 Task: Organize a 75-minute stand-up comedy workshop for aspiring comedians to enhance their comedy skills.
Action: Mouse pressed left at (406, 168)
Screenshot: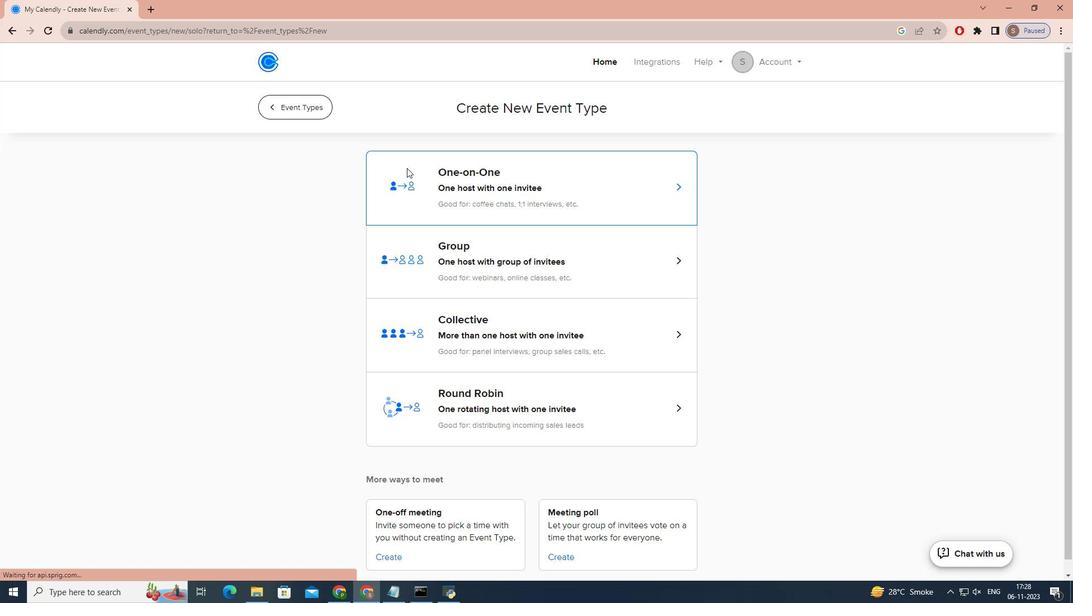 
Action: Key pressed s<Key.caps_lock>TAND-<Key.caps_lock>u<Key.caps_lock>P<Key.space><Key.caps_lock>c<Key.caps_lock>OMEDY<Key.space><Key.caps_lock>w<Key.caps_lock>ORKSHOP<Key.space>FOR<Key.space><Key.caps_lock>a<Key.caps_lock>SPIRING<Key.space><Key.caps_lock>c<Key.caps_lock>OMEDIANS
Screenshot: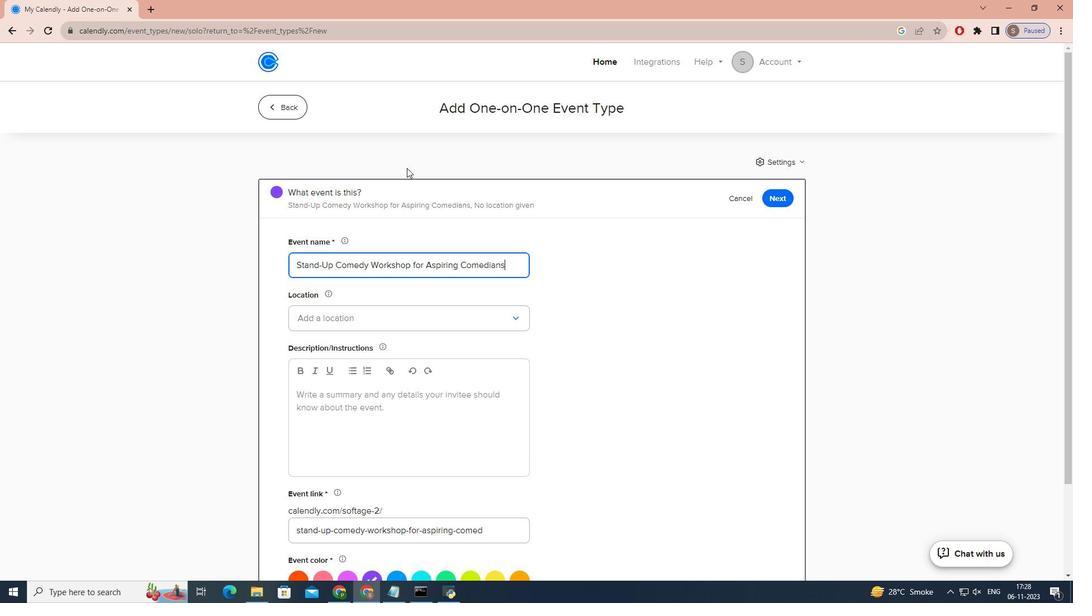
Action: Mouse moved to (438, 323)
Screenshot: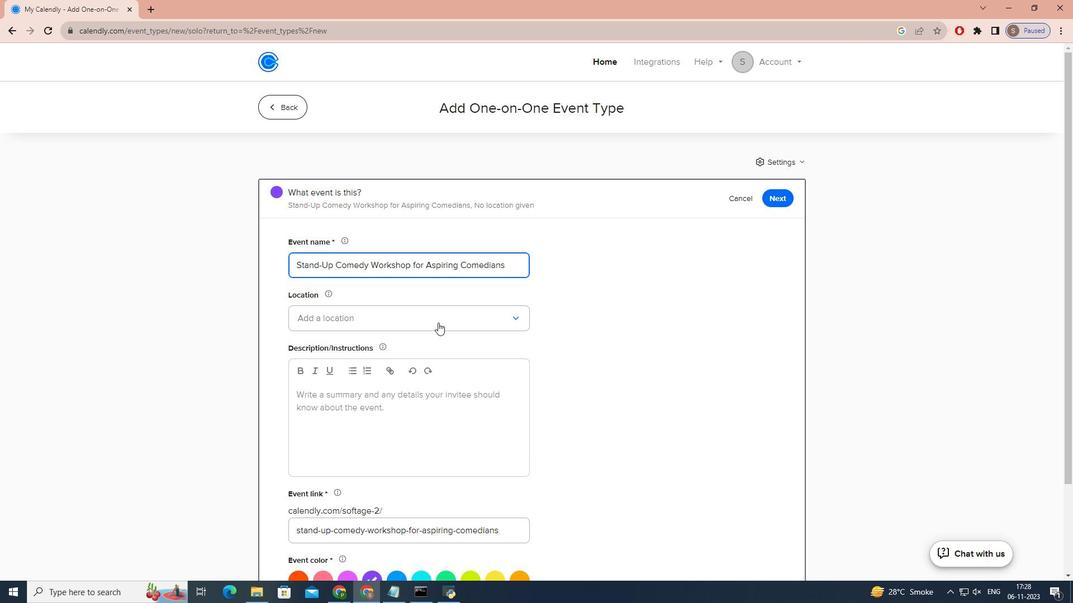 
Action: Mouse pressed left at (438, 323)
Screenshot: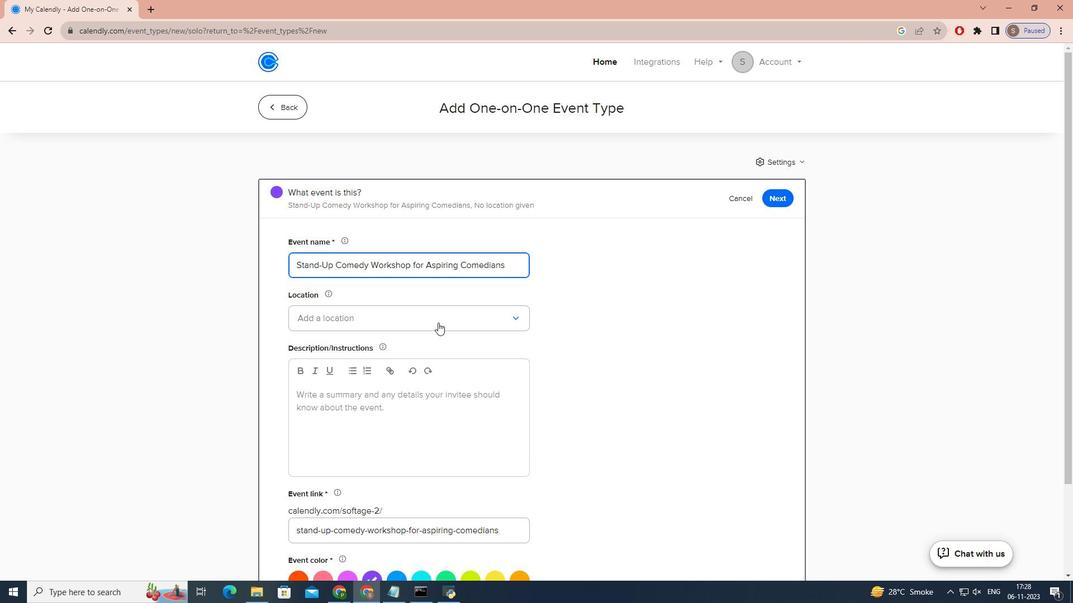 
Action: Mouse moved to (435, 343)
Screenshot: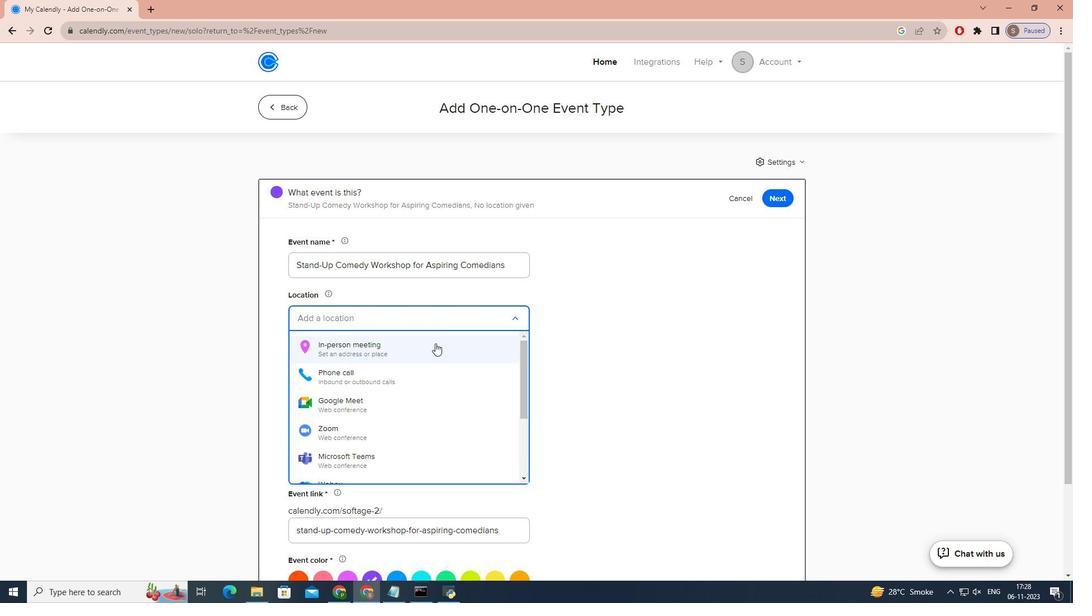 
Action: Mouse pressed left at (435, 343)
Screenshot: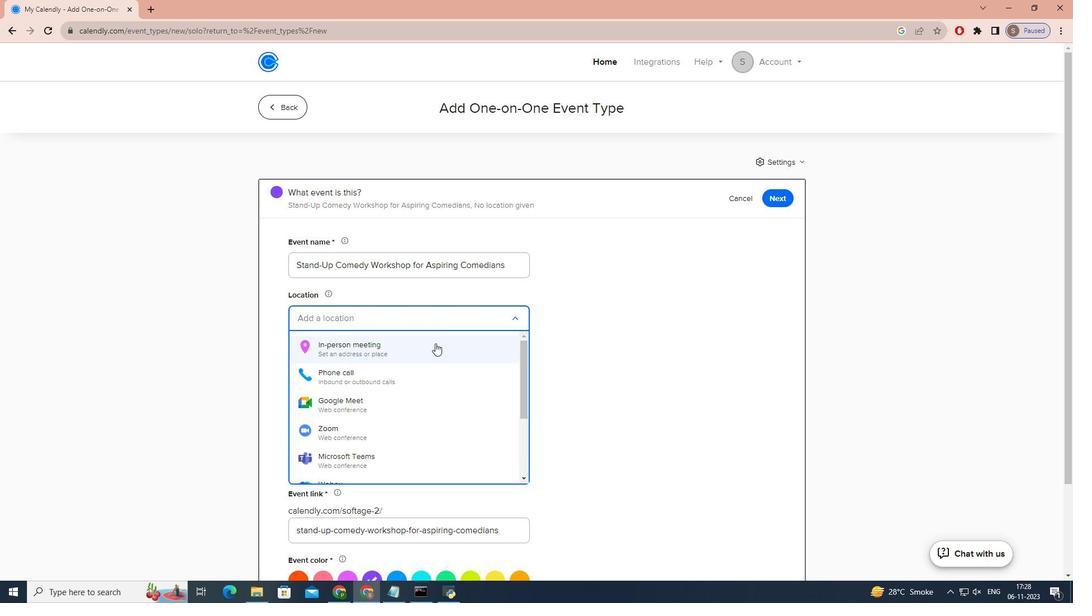 
Action: Mouse moved to (501, 191)
Screenshot: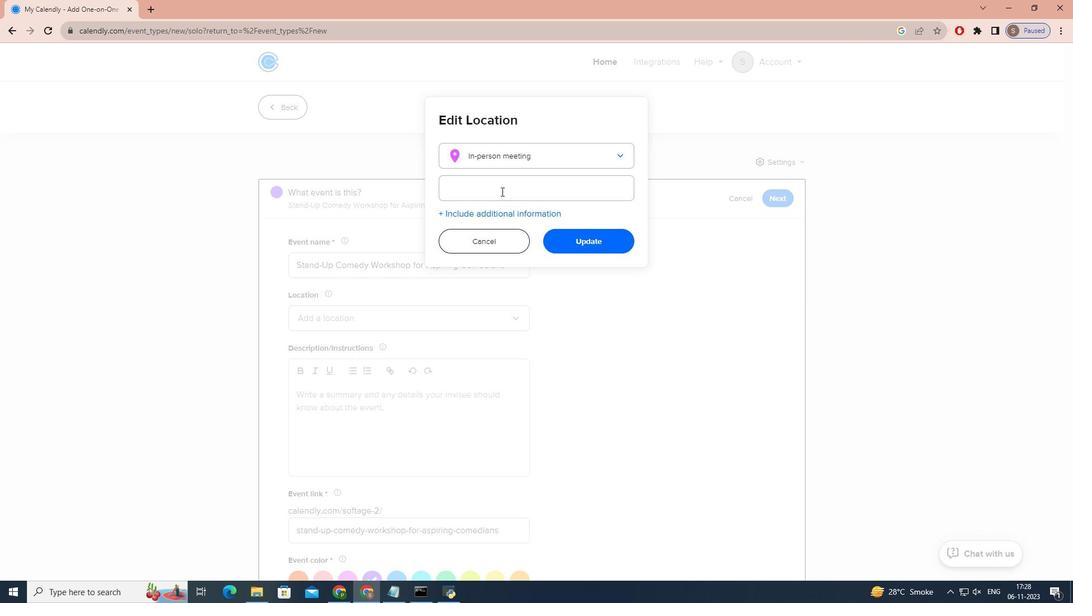 
Action: Mouse pressed left at (501, 191)
Screenshot: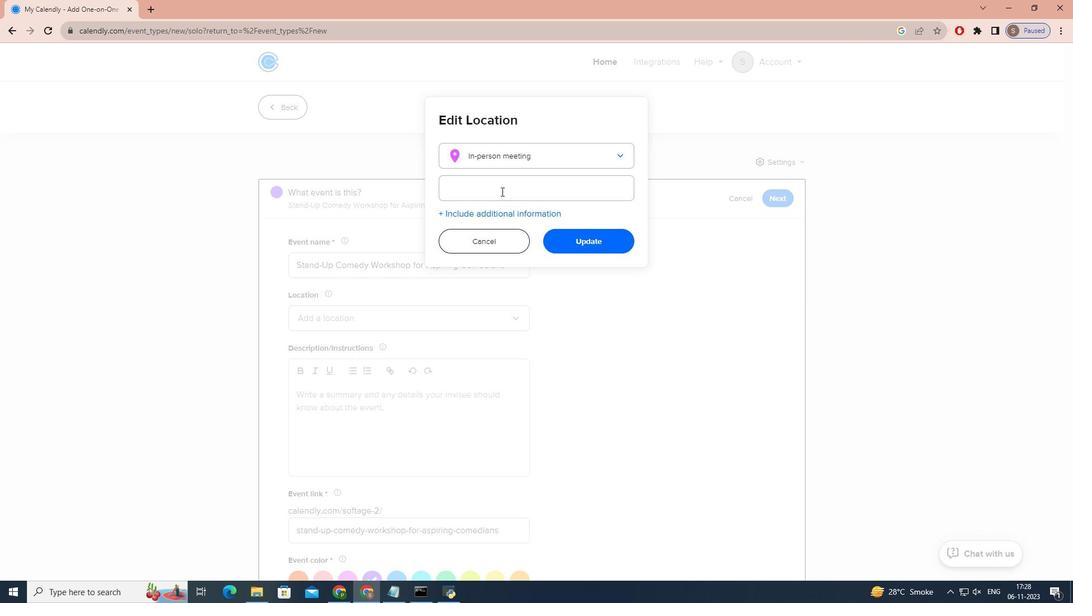 
Action: Key pressed <Key.caps_lock>a<Key.caps_lock>MERICAN<Key.space><Key.caps_lock>c<Key.caps_lock>M<Key.backspace>OMEDY<Key.space><Key.caps_lock>i<Key.caps_lock>NSTIU<Key.backspace>TUTE,<Key.space><Key.caps_lock>n<Key.caps_lock>EW<Key.space><Key.caps_lock>y<Key.caps_lock>ORK<Key.space><Key.caps_lock>c<Key.caps_lock>ITY,<Key.space><Key.caps_lock>ny,<Key.space>usa
Screenshot: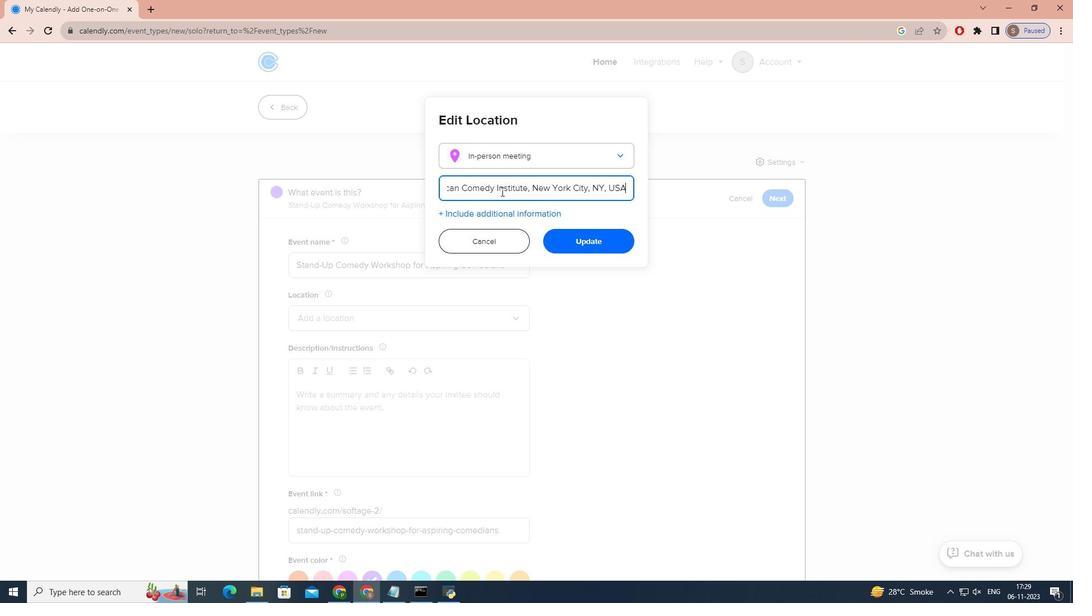
Action: Mouse moved to (590, 243)
Screenshot: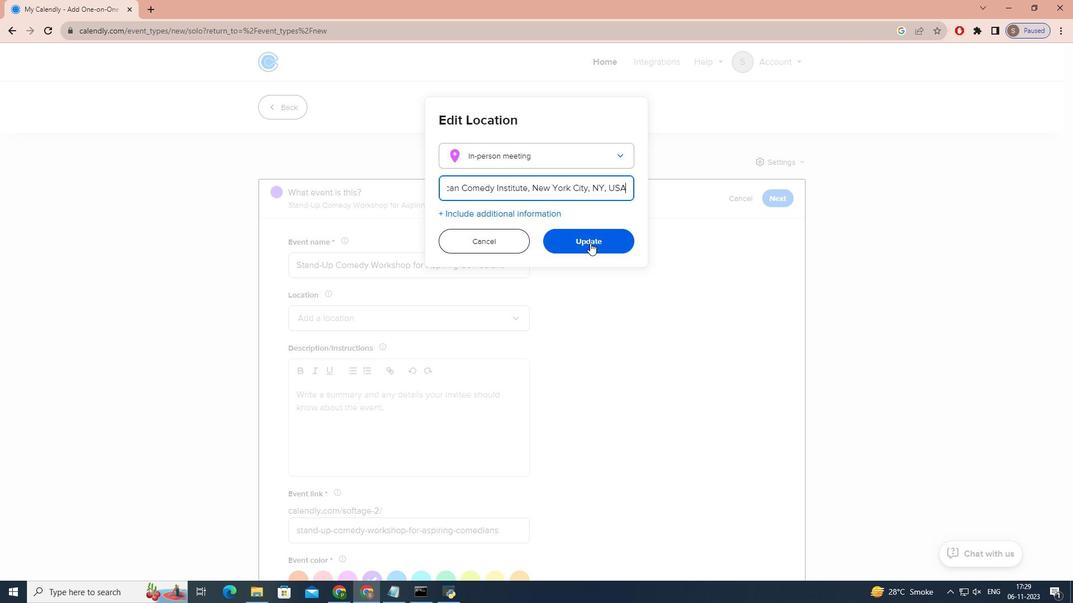 
Action: Mouse pressed left at (590, 243)
Screenshot: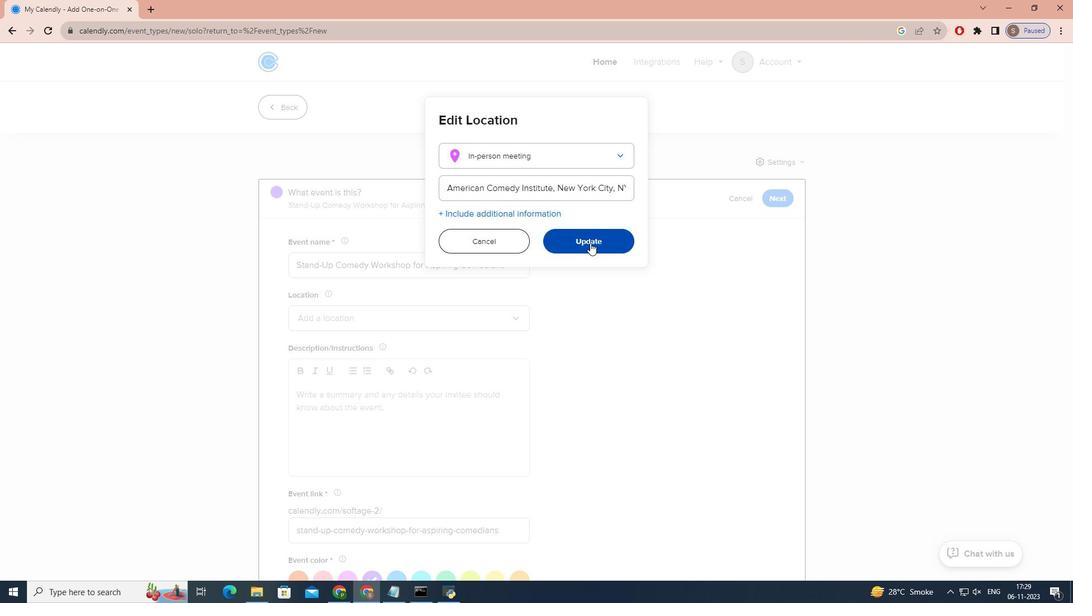 
Action: Mouse moved to (423, 426)
Screenshot: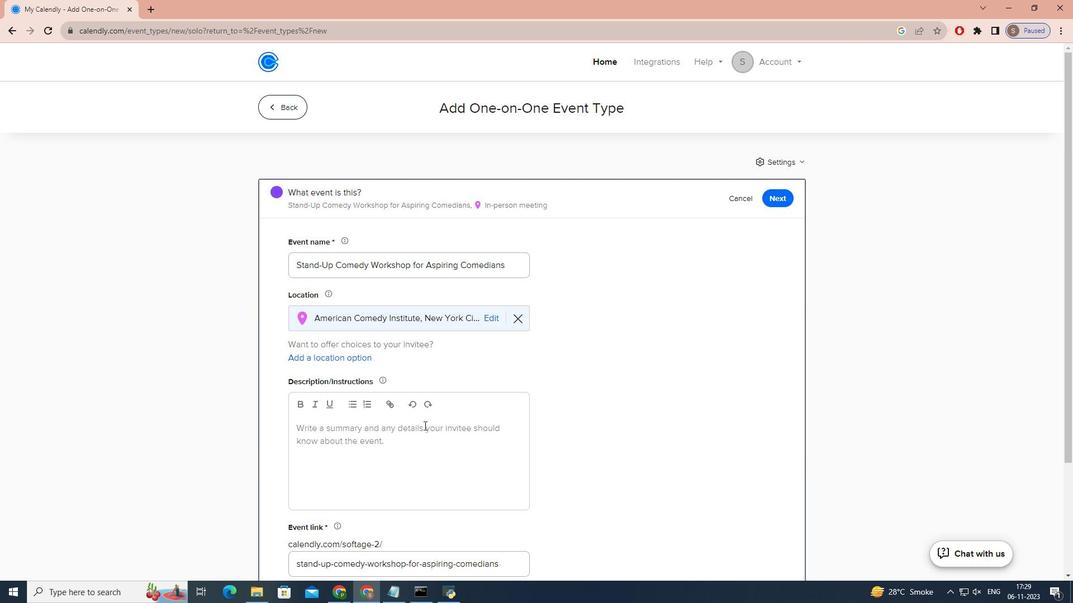 
Action: Mouse pressed left at (423, 426)
Screenshot: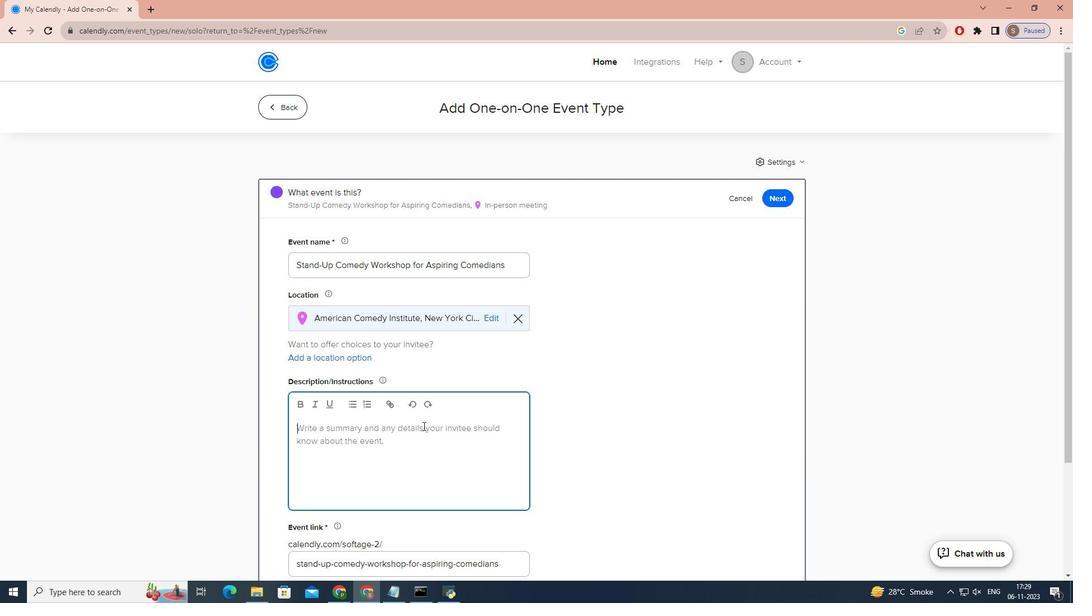 
Action: Key pressed <Key.caps_lock><Key.caps_lock>r<Key.caps_lock>EADY<Key.space>TO<Key.space>TAKE<Key.space>THE<Key.space>STAGE<Key.space>AND<Key.space>MAKE<Key.space>PEOPLE<Key.space>ROAR<Key.space>WITH<Key.space>LAUGHTER<Key.shift>?<Key.space><Key.caps_lock>w<Key.caps_lock>HETHER<Key.space>YOU'RE<Key.space>A<Key.space>BUDDING<Key.space>COMEDIAN<Key.space>OR<Key.space>JUST<Key.space>WANT<Key.space>TO<Key.space>ADD<Key.space>SOME<Key.space>HUMOR<Key.space>TO<Key.space>YOUR<Key.space>LIFE,<Key.space>THIS<Key.space>STAND-UP<Key.space>COMEDY<Key.space>WORKSHOP<Key.space>IS<Key.space>DESIGNED<Key.space>FOR<Key.space>YOU<Key.shift><Key.shift><Key.shift><Key.shift><Key.shift><Key.shift>!<Key.space><Key.enter><Key.caps_lock>l<Key.caps_lock>ED<Key.space>BY<Key.space>A<Key.space>SEASONED<Key.space>STAND-UP<Key.space>COMEDIAN,<Key.space>THIS<Key.space>WORKSHOP<Key.space>WILL<Key.space>TEACH<Key.space>YOU<Key.space>THE<Key.space>TRICKS<Key.space>OF<Key.space>THE<Key.space>TRADE<Key.space>AND<Key.space>HELP<Key.space>YOU<Key.space>DISCOVER<Key.space>YOUR<Key.space>COMEDIC<Key.space>D<Key.backspace>GENIUS.<Key.space>
Screenshot: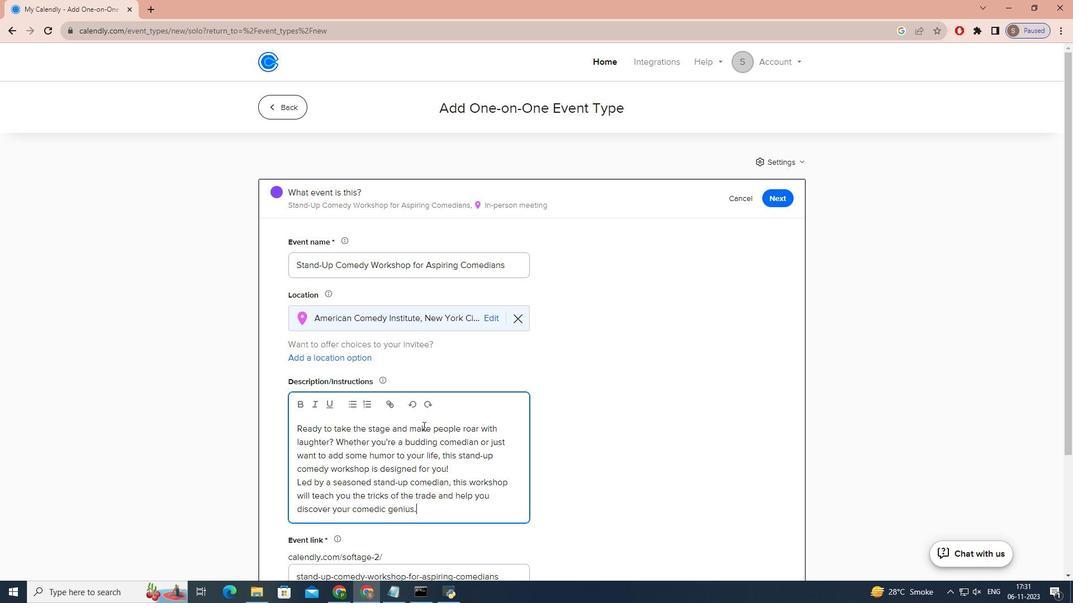 
Action: Mouse moved to (560, 461)
Screenshot: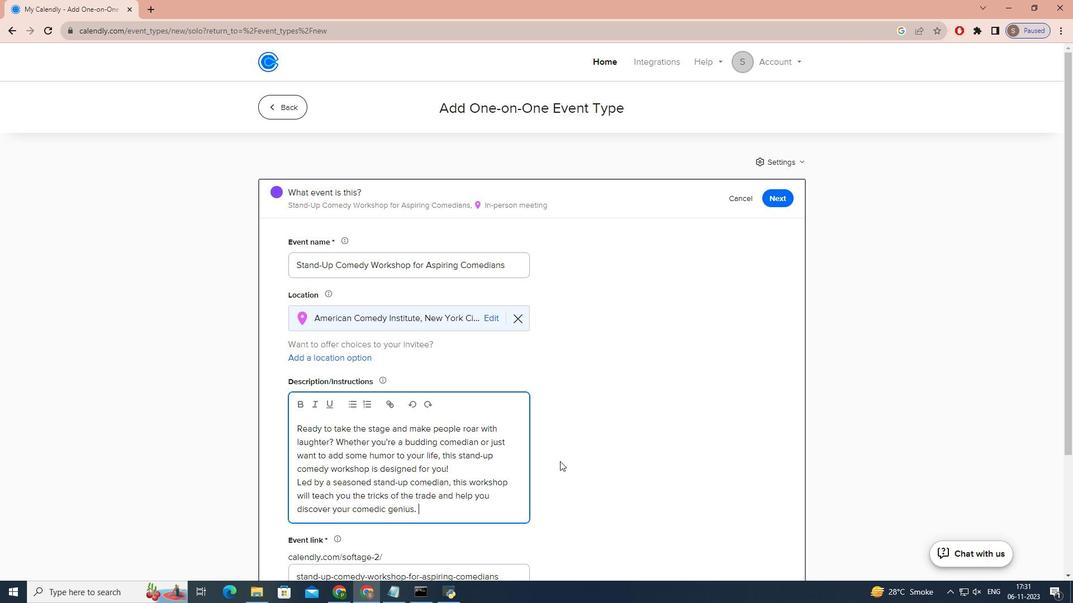 
Action: Mouse scrolled (560, 461) with delta (0, 0)
Screenshot: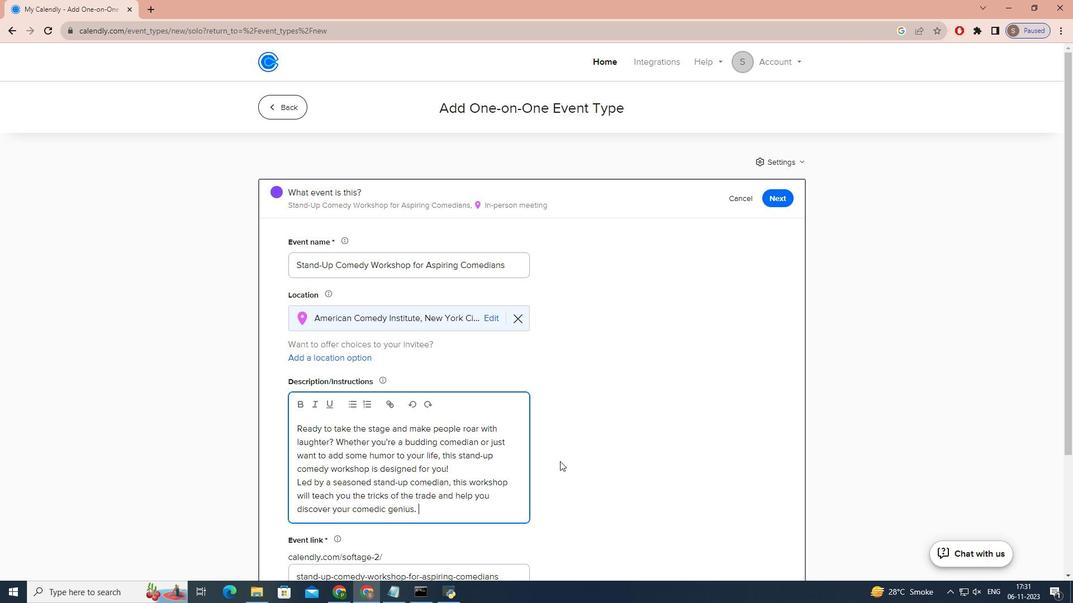 
Action: Mouse scrolled (560, 461) with delta (0, 0)
Screenshot: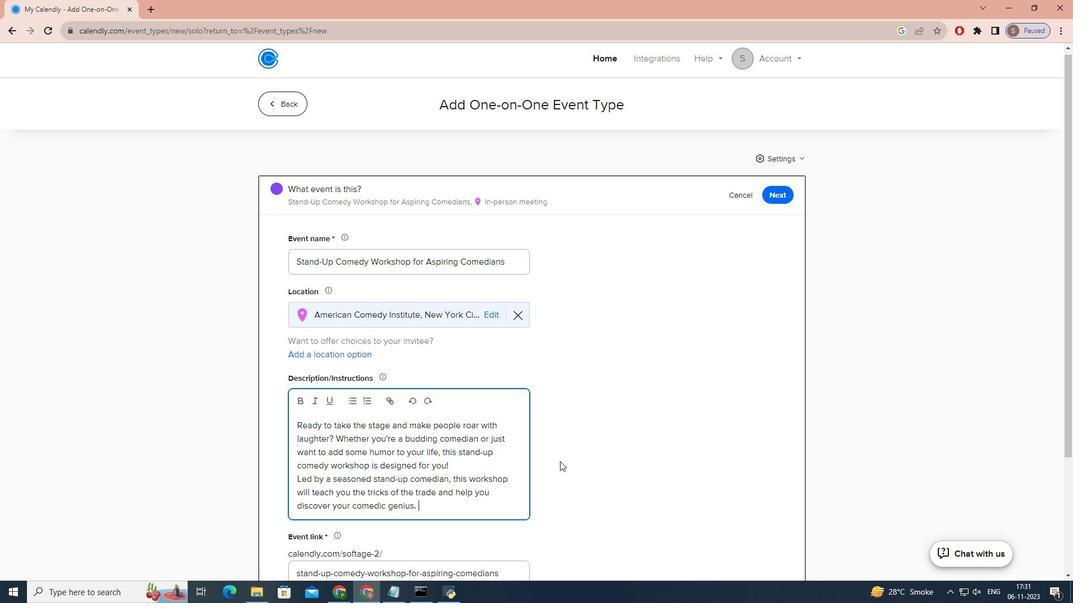
Action: Mouse scrolled (560, 461) with delta (0, 0)
Screenshot: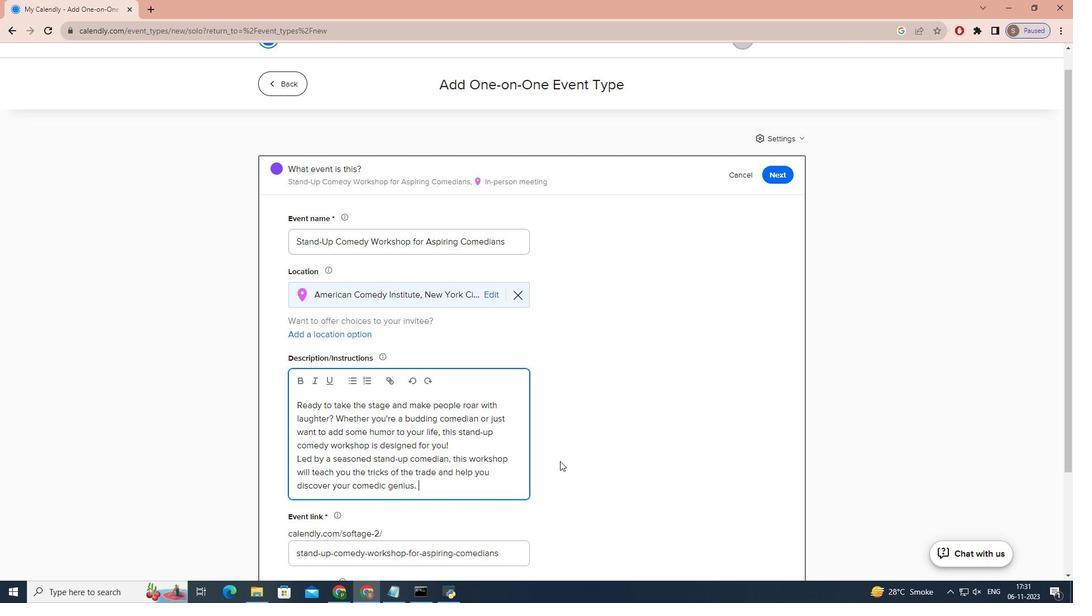 
Action: Mouse scrolled (560, 461) with delta (0, 0)
Screenshot: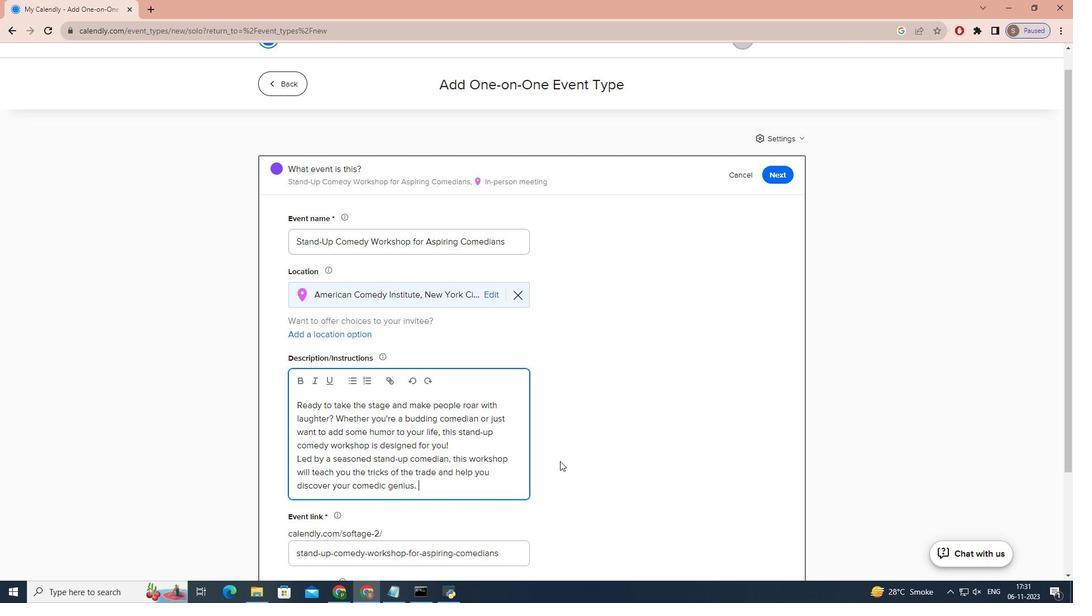 
Action: Mouse scrolled (560, 461) with delta (0, 0)
Screenshot: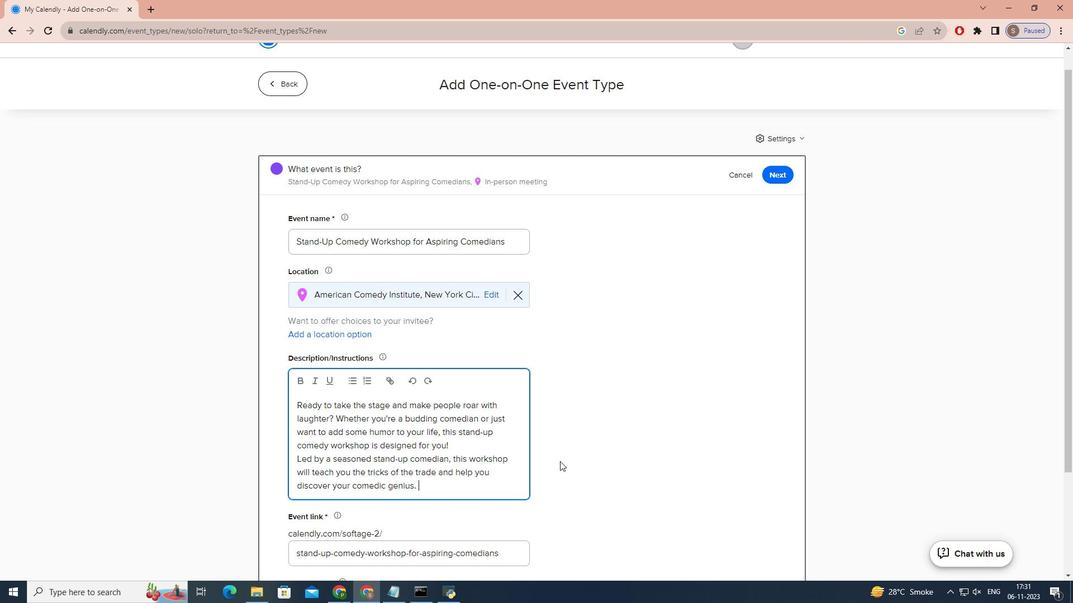 
Action: Mouse scrolled (560, 461) with delta (0, 0)
Screenshot: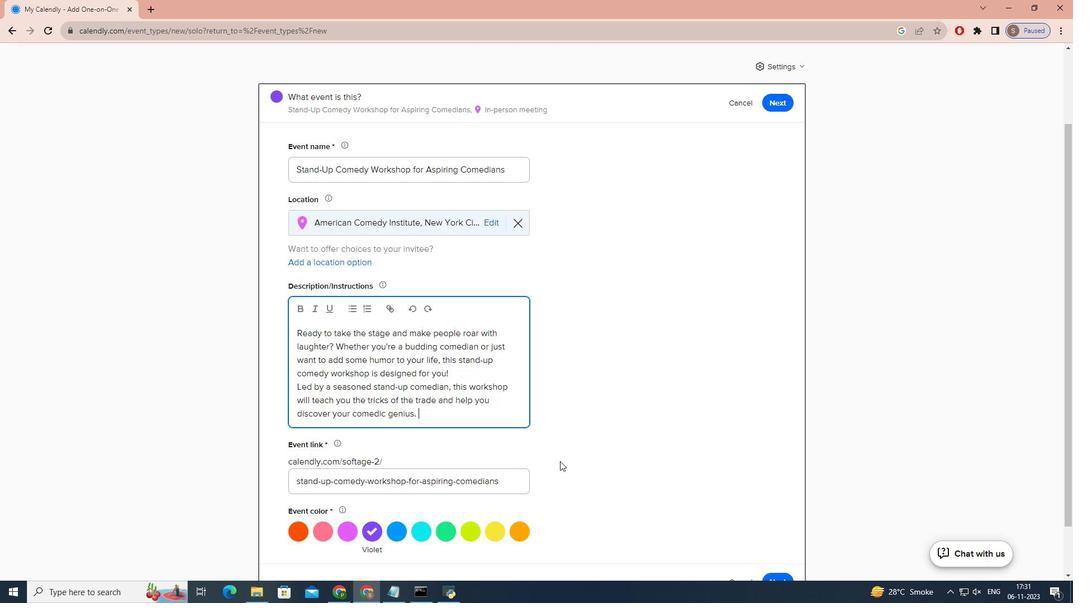 
Action: Mouse scrolled (560, 461) with delta (0, 0)
Screenshot: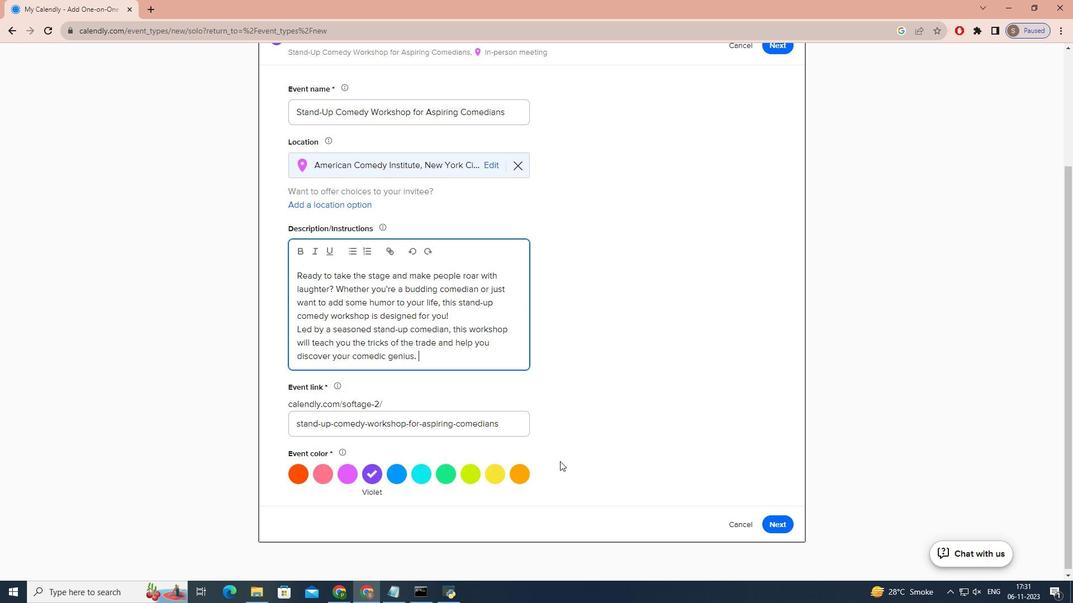 
Action: Mouse moved to (500, 476)
Screenshot: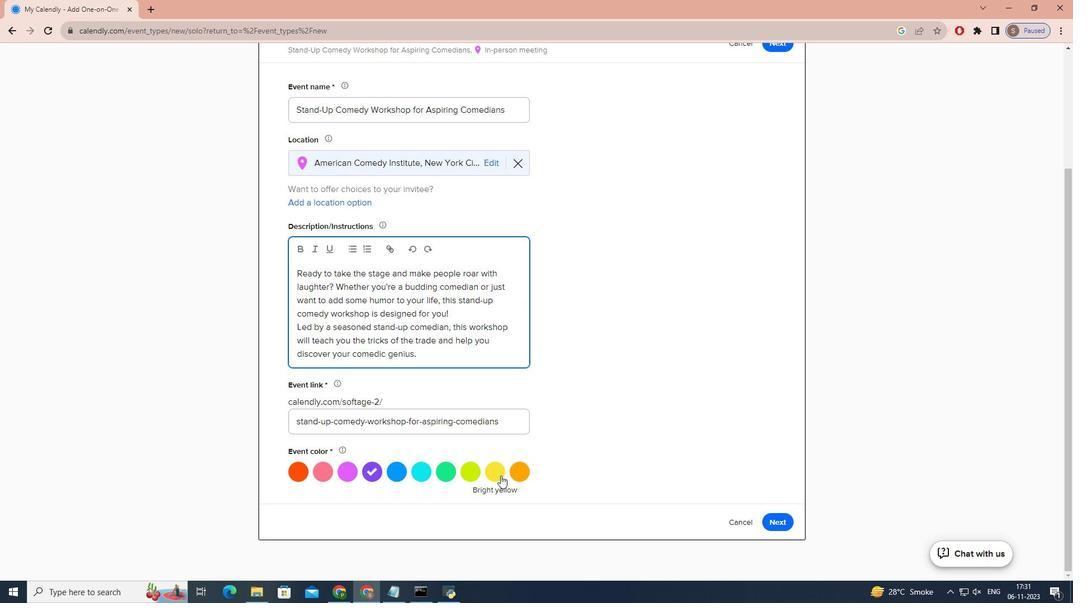 
Action: Mouse pressed left at (500, 476)
Screenshot: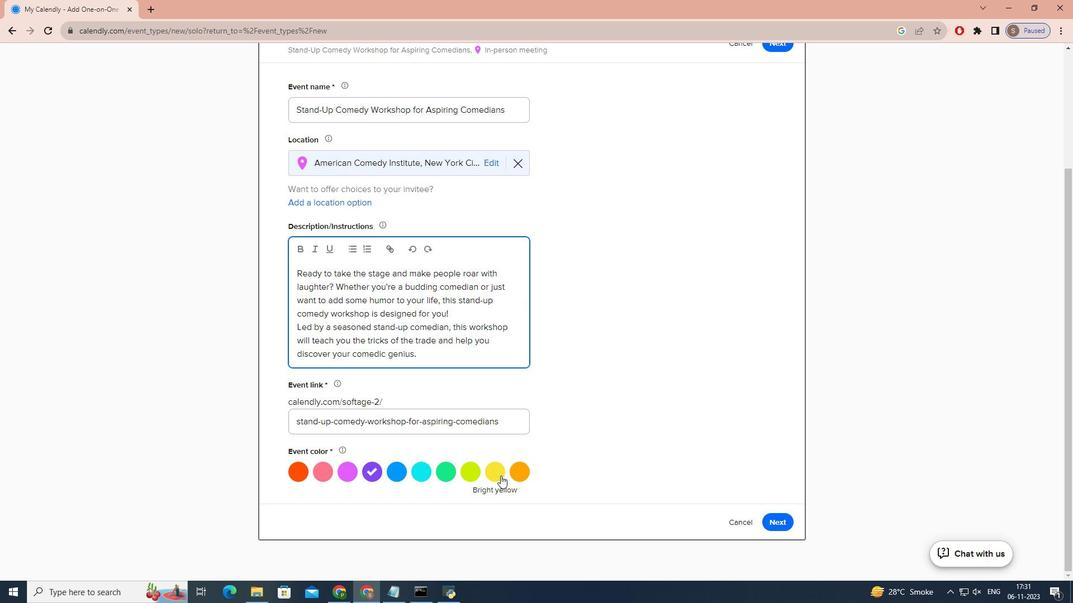 
Action: Mouse moved to (769, 519)
Screenshot: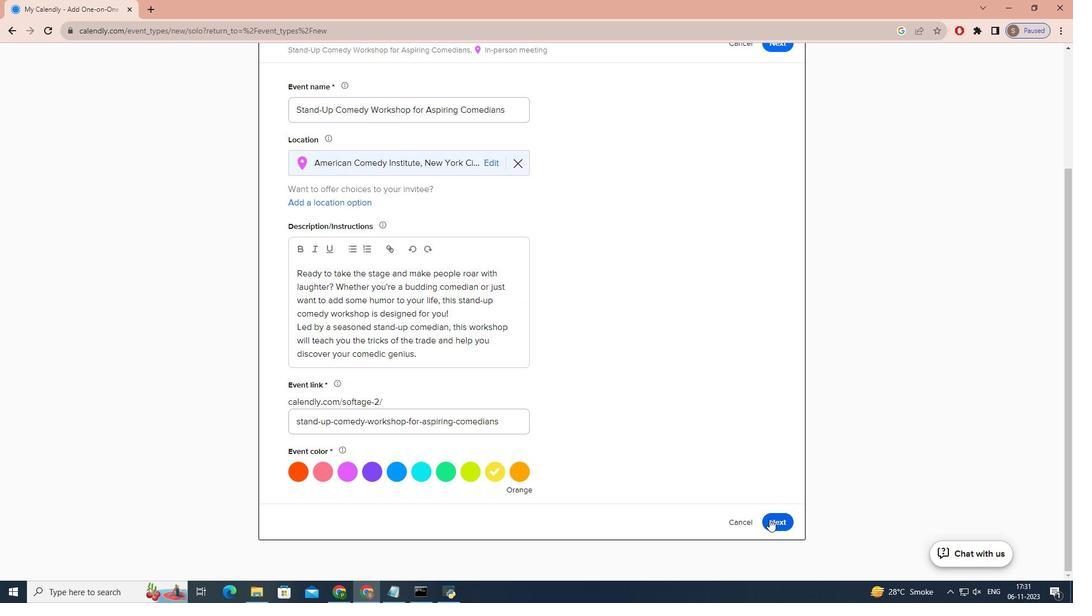 
Action: Mouse pressed left at (769, 519)
Screenshot: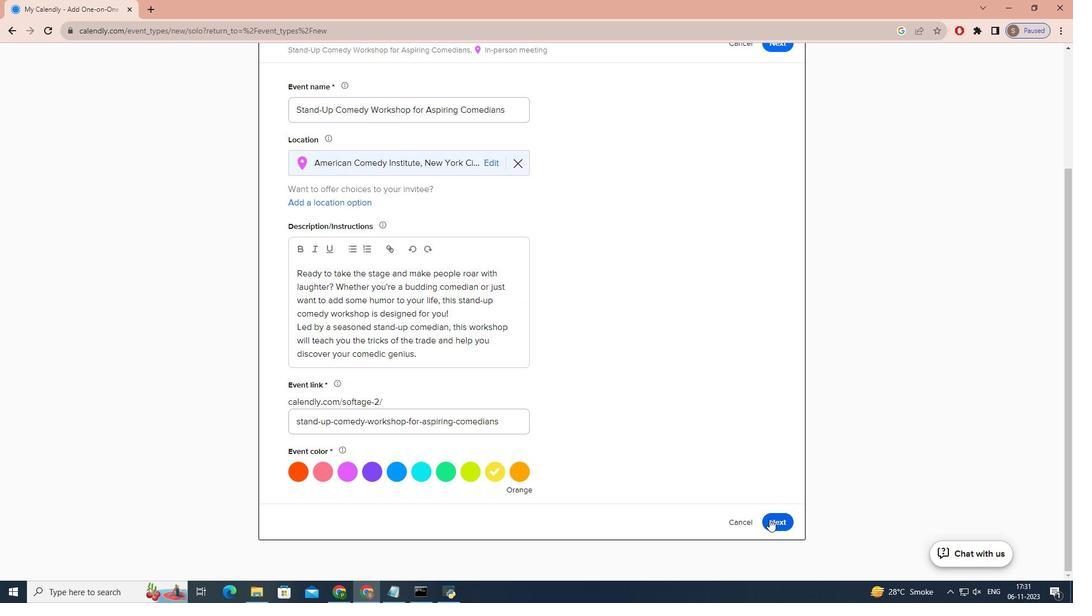 
Action: Mouse moved to (492, 315)
Screenshot: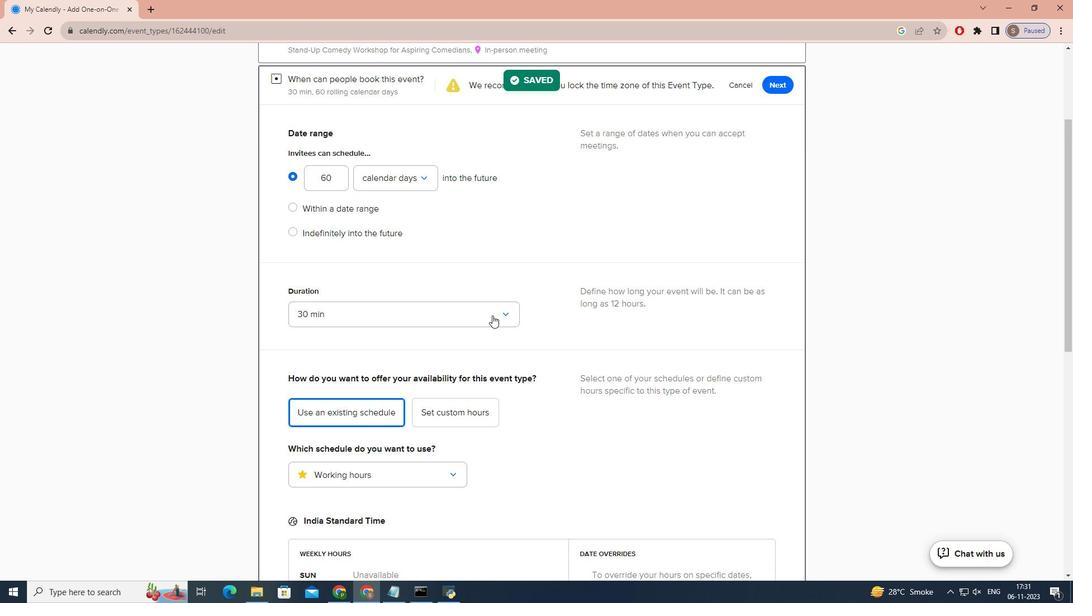 
Action: Mouse pressed left at (492, 315)
Screenshot: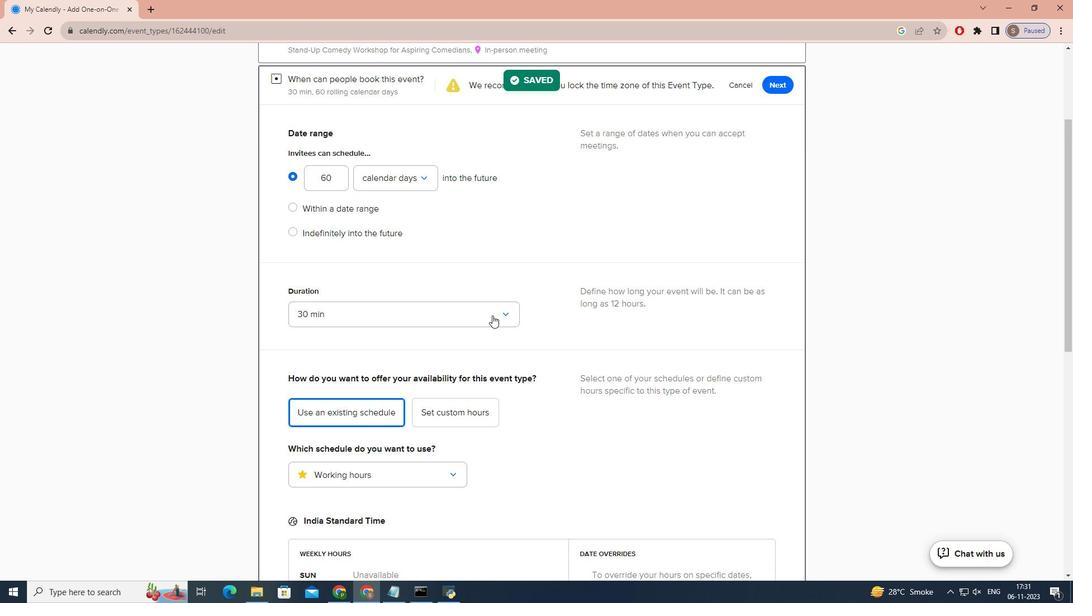 
Action: Mouse moved to (409, 425)
Screenshot: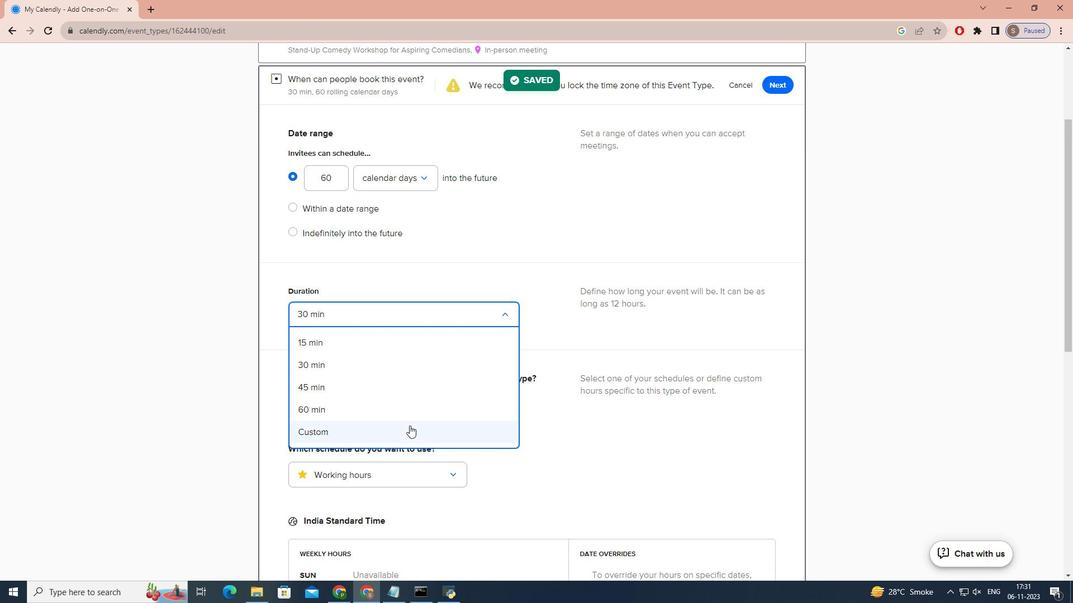 
Action: Mouse pressed left at (409, 425)
Screenshot: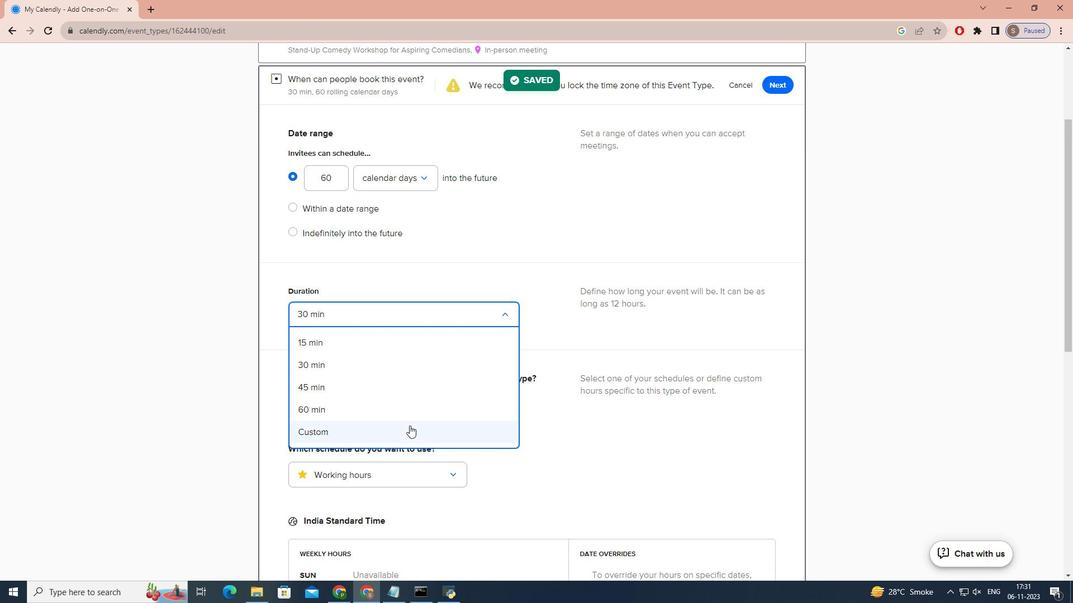 
Action: Mouse moved to (411, 410)
Screenshot: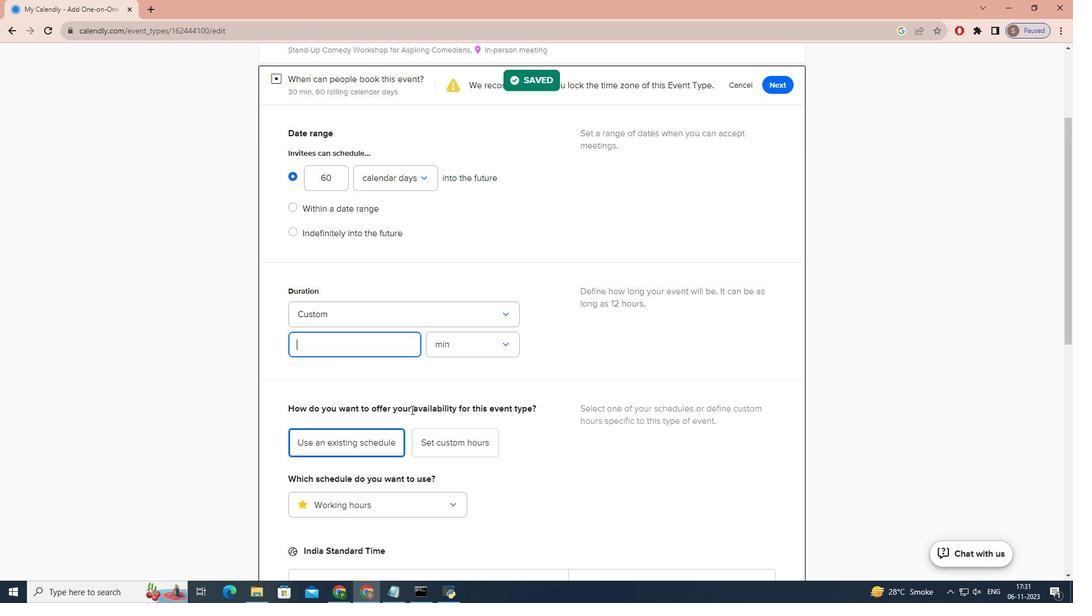 
Action: Key pressed 75
Screenshot: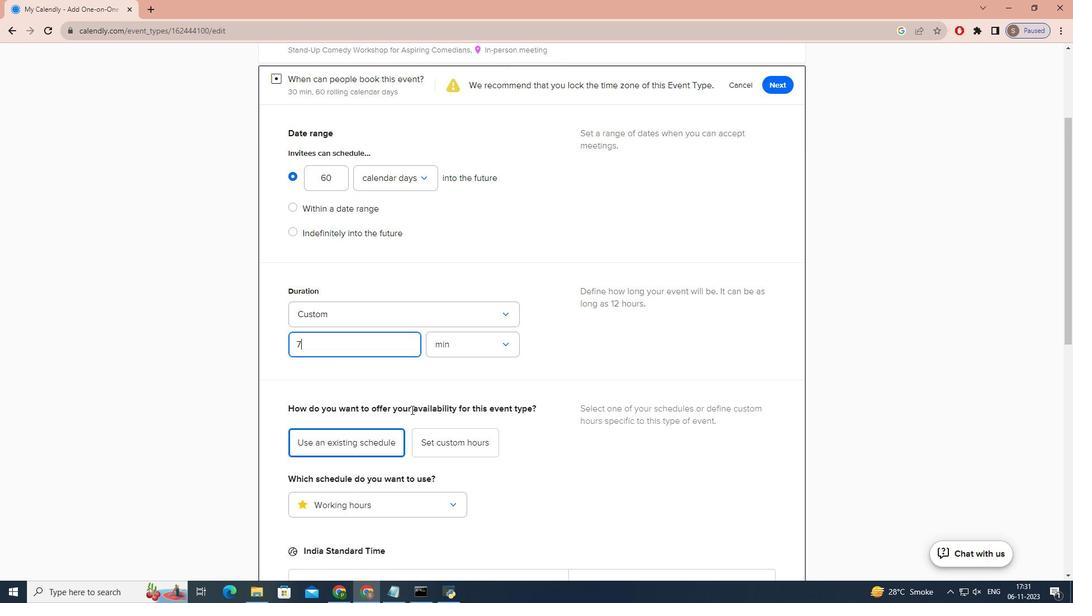 
Action: Mouse moved to (721, 367)
Screenshot: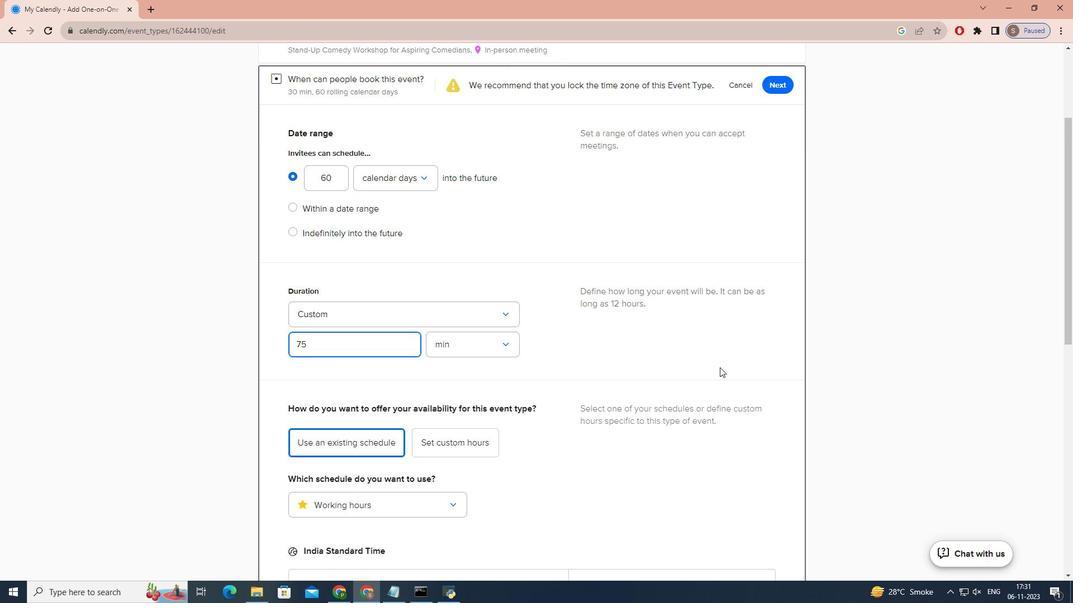 
Action: Mouse scrolled (721, 367) with delta (0, 0)
Screenshot: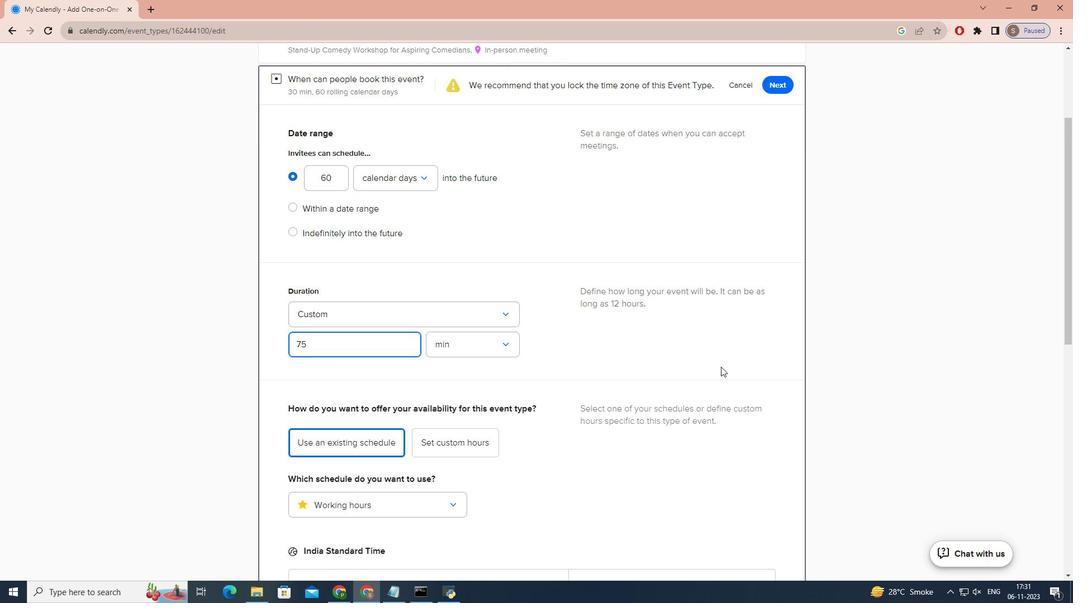 
Action: Mouse scrolled (721, 367) with delta (0, 0)
Screenshot: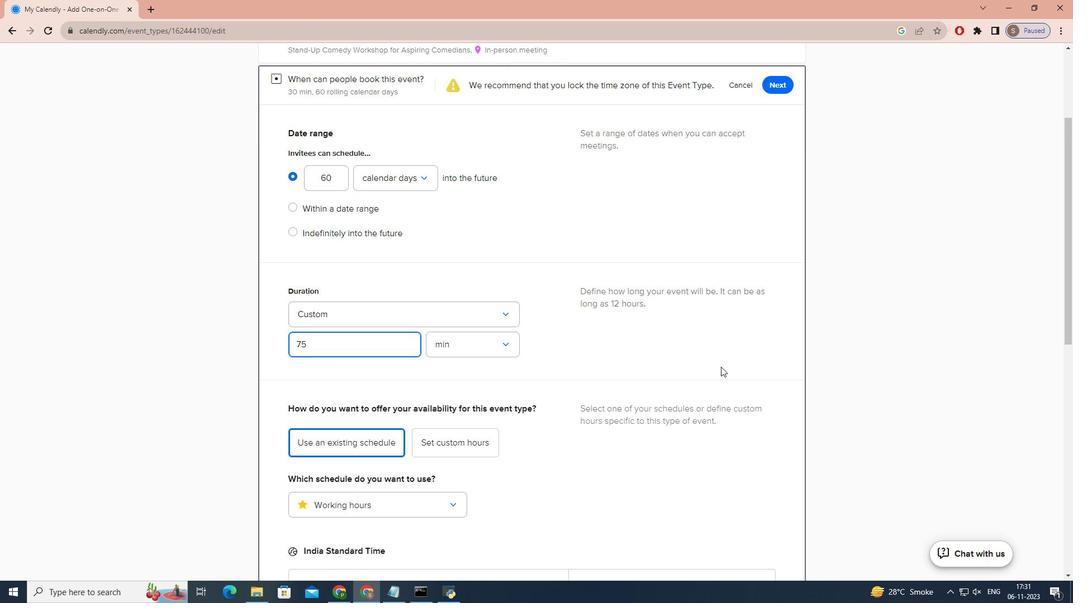 
Action: Mouse scrolled (721, 367) with delta (0, 0)
Screenshot: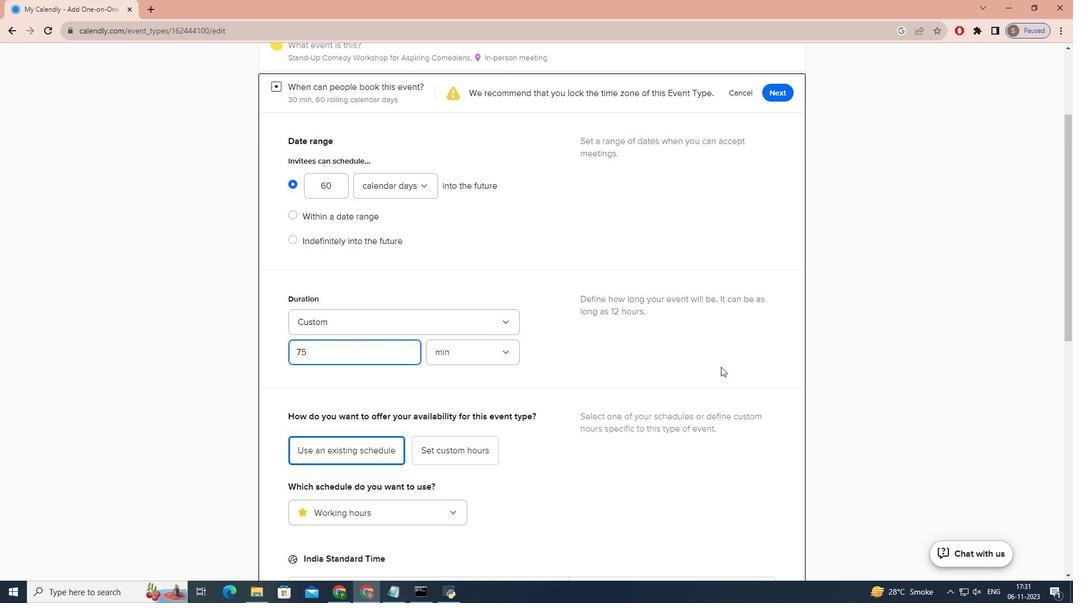 
Action: Mouse scrolled (721, 367) with delta (0, 0)
Screenshot: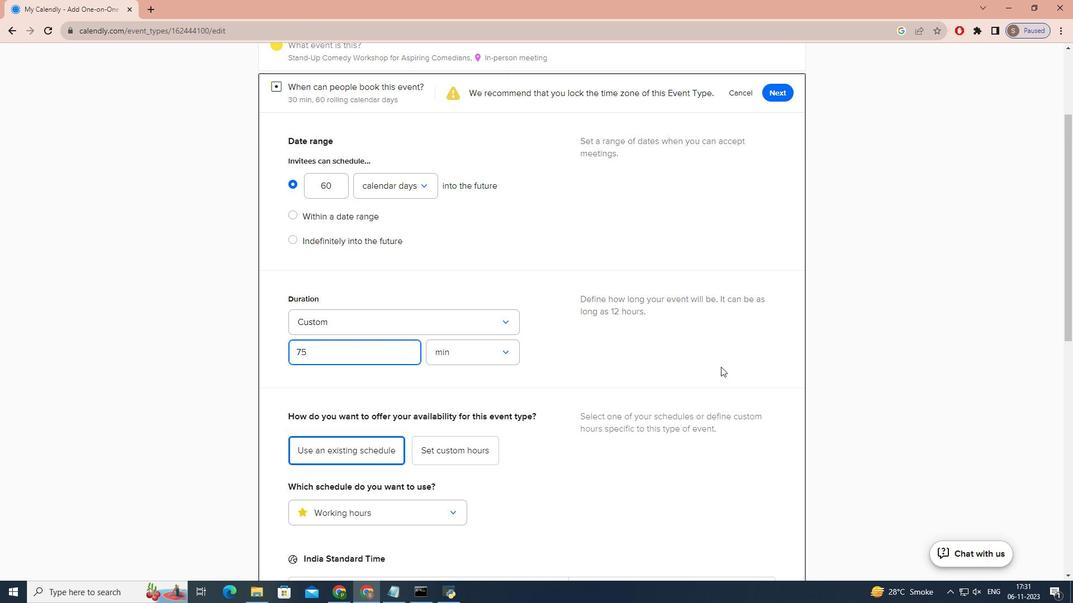 
Action: Mouse moved to (772, 236)
Screenshot: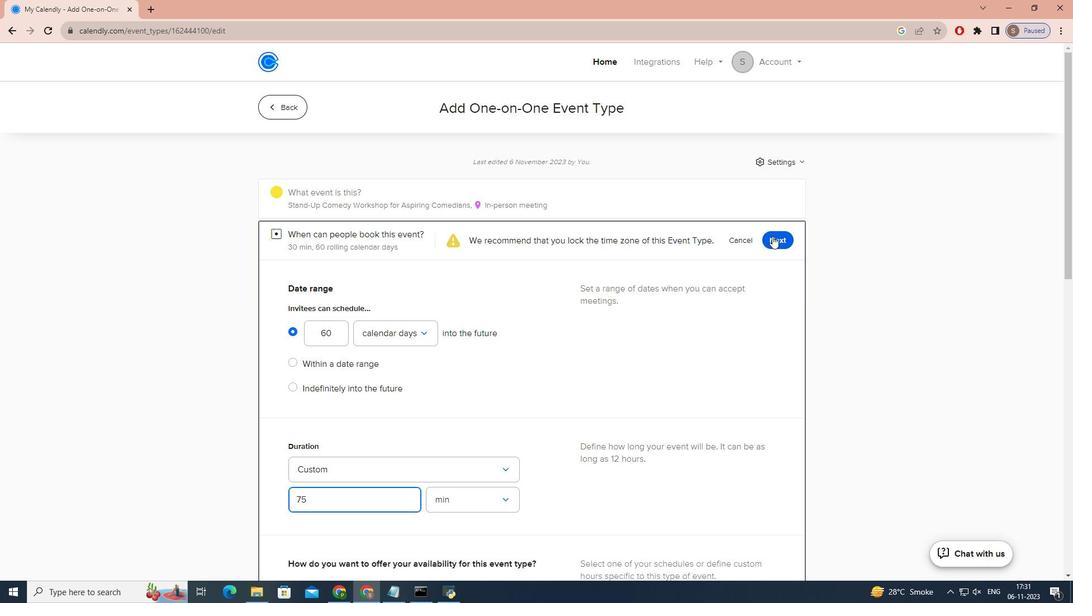 
Action: Mouse pressed left at (772, 236)
Screenshot: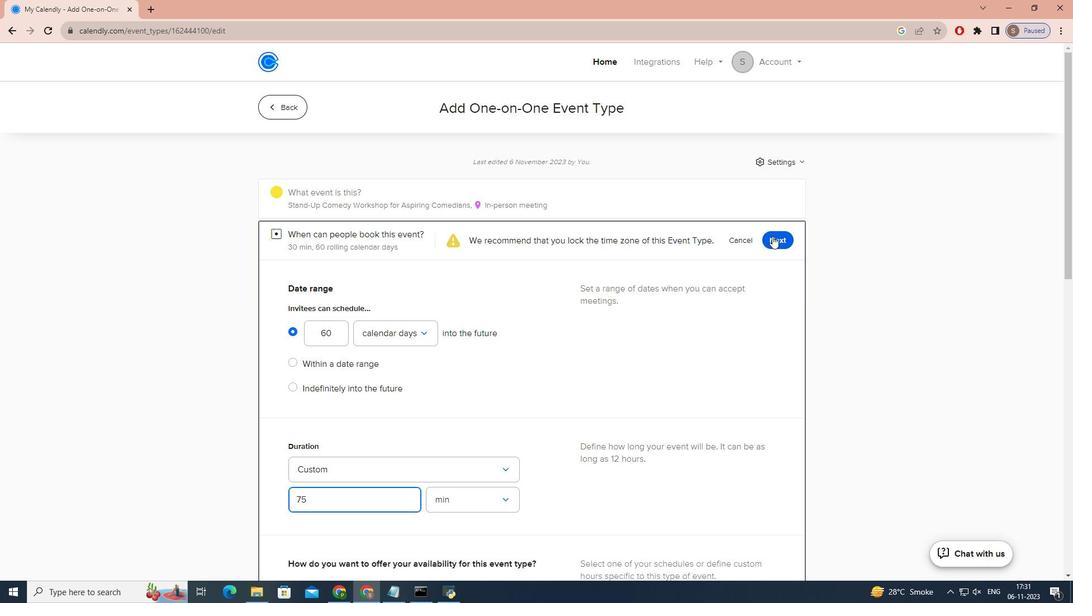 
